 Task: Use the formula "COVARIANCE.P" in spreadsheet "Project portfolio".
Action: Mouse moved to (73, 329)
Screenshot: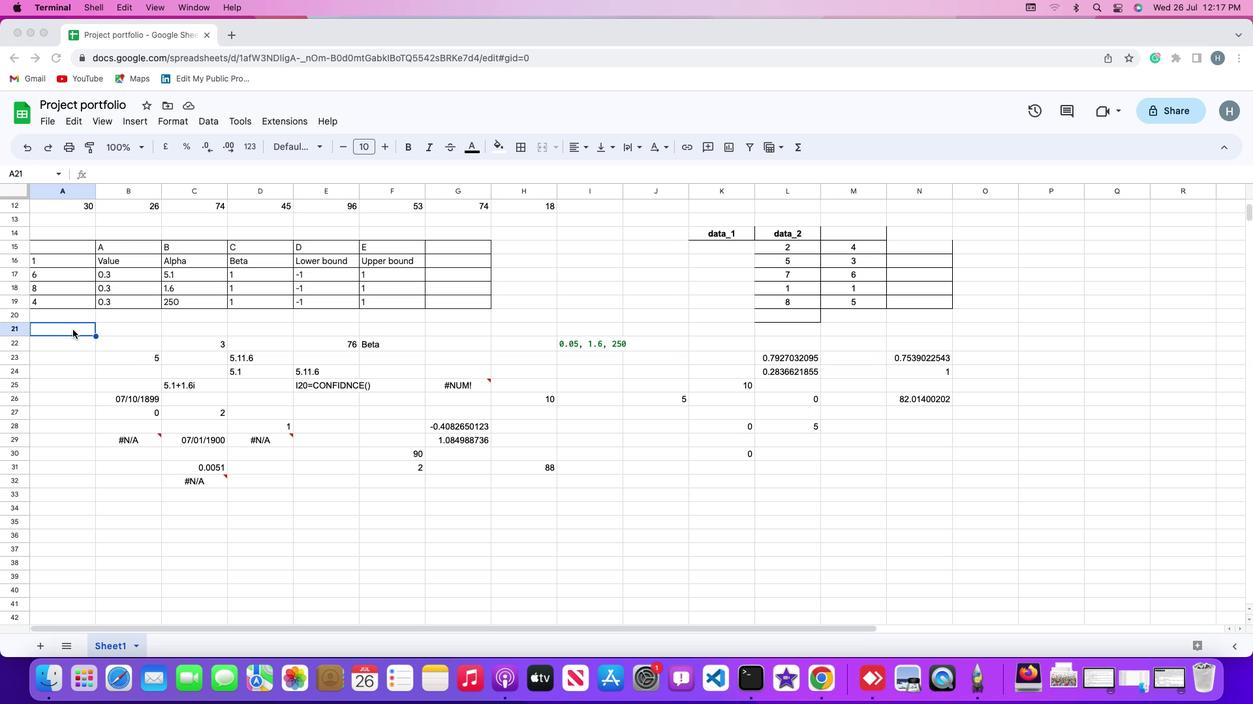 
Action: Mouse pressed left at (73, 329)
Screenshot: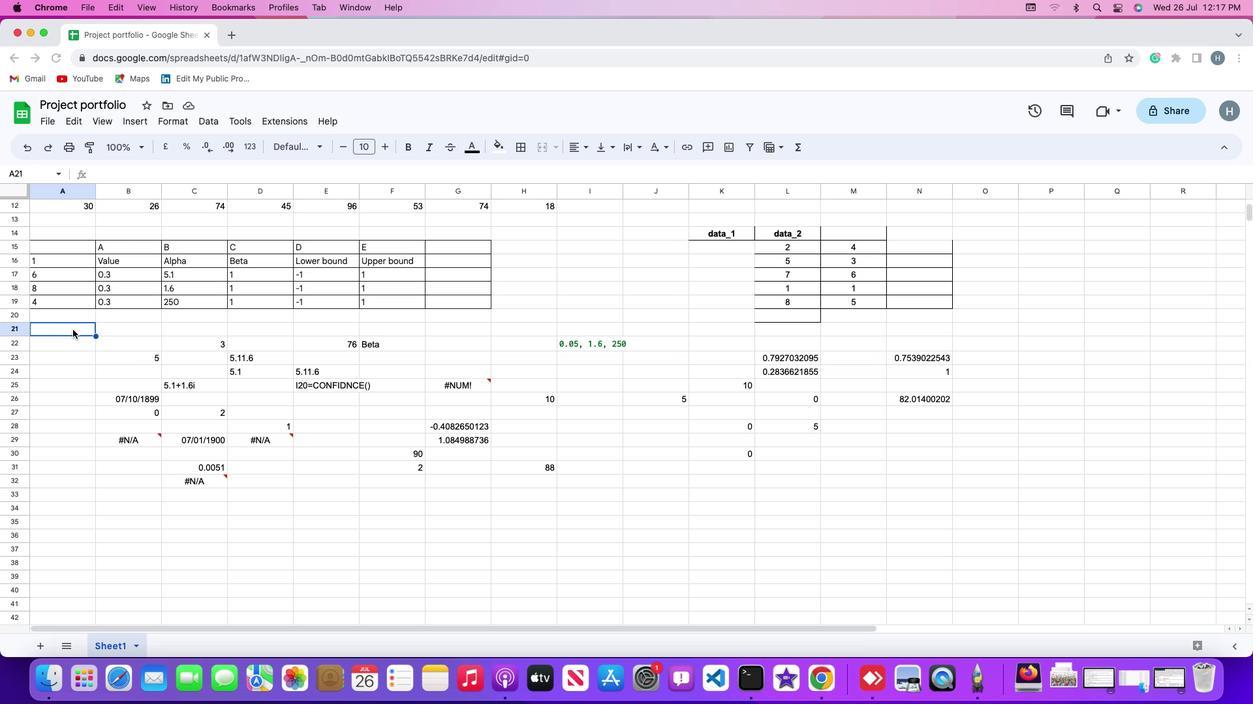 
Action: Mouse moved to (138, 120)
Screenshot: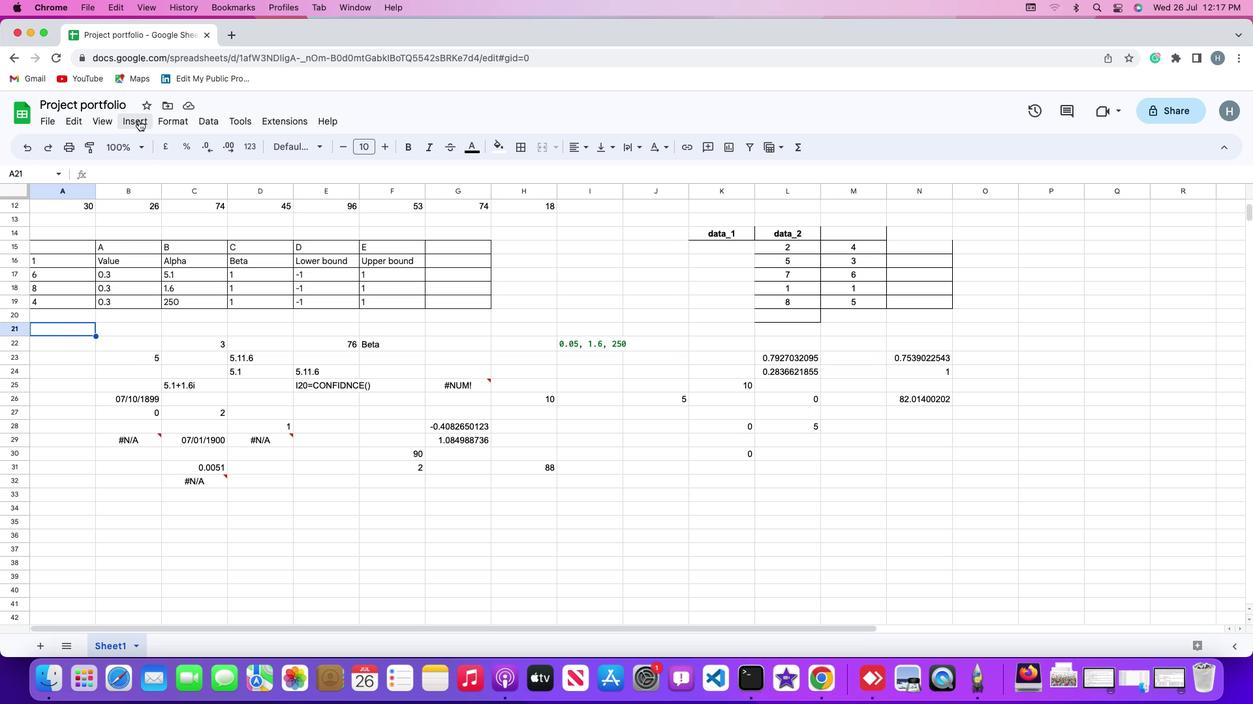 
Action: Mouse pressed left at (138, 120)
Screenshot: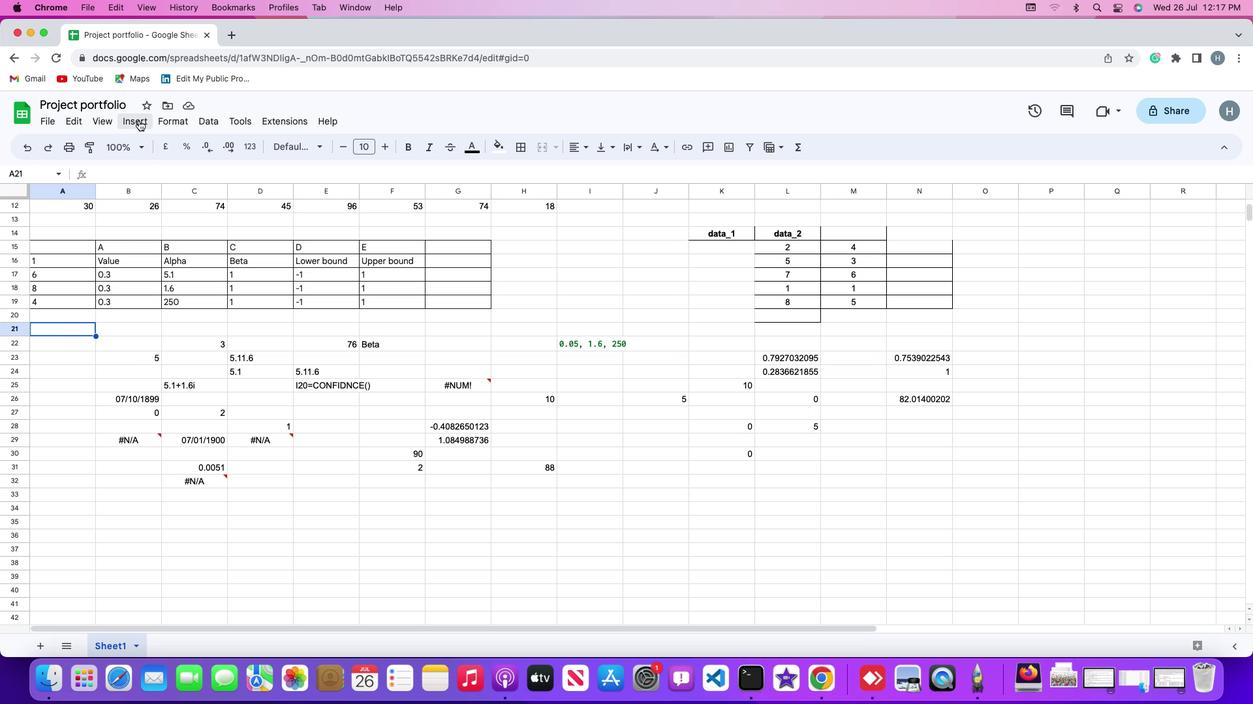 
Action: Mouse moved to (152, 336)
Screenshot: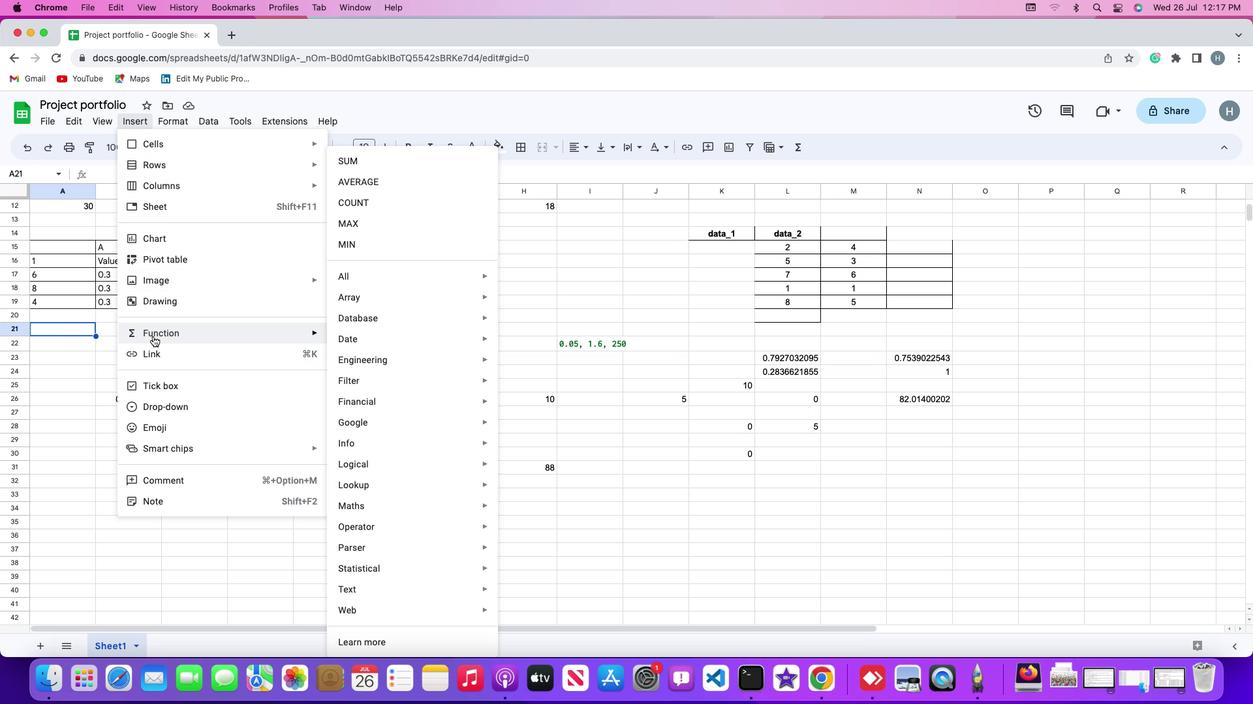 
Action: Mouse pressed left at (152, 336)
Screenshot: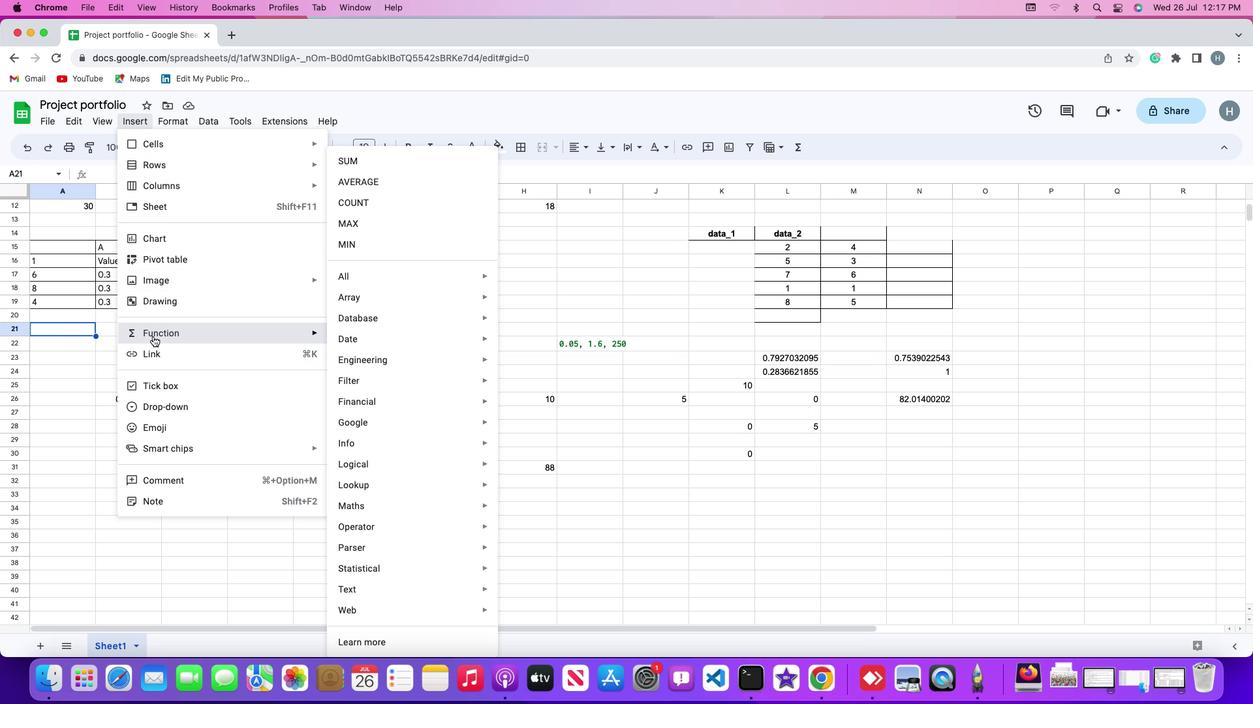 
Action: Mouse moved to (389, 279)
Screenshot: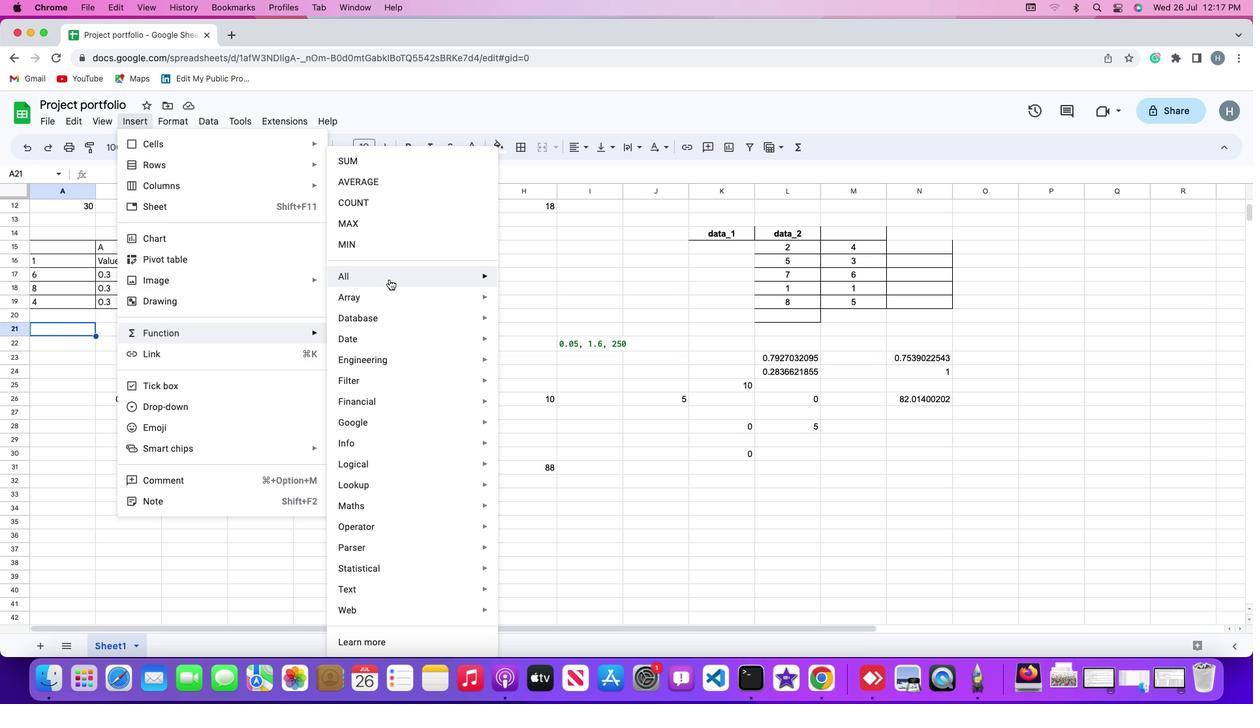 
Action: Mouse pressed left at (389, 279)
Screenshot: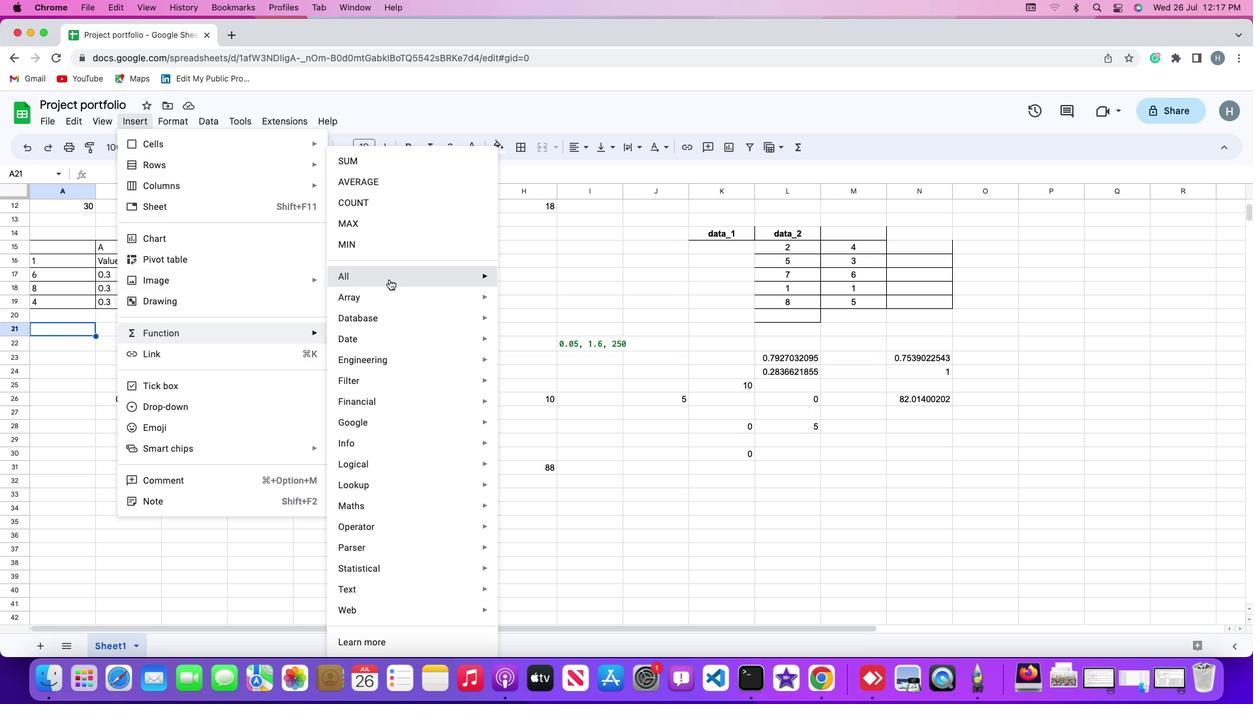 
Action: Mouse moved to (537, 338)
Screenshot: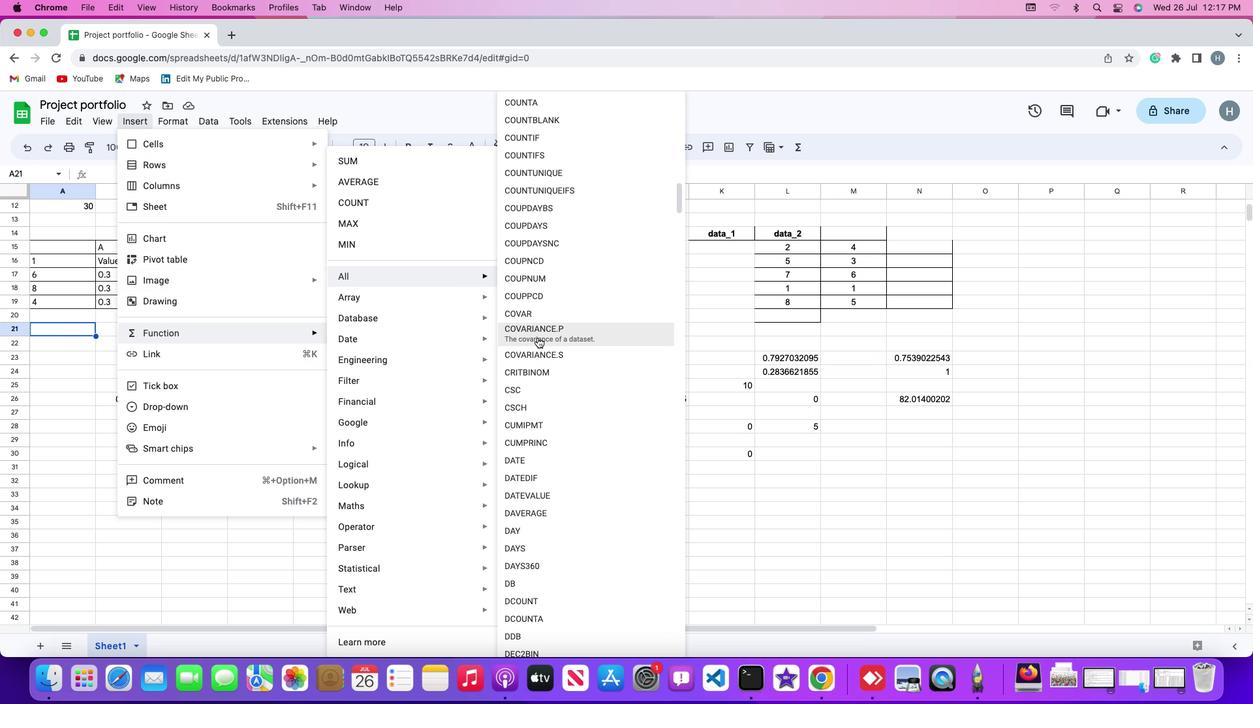 
Action: Mouse pressed left at (537, 338)
Screenshot: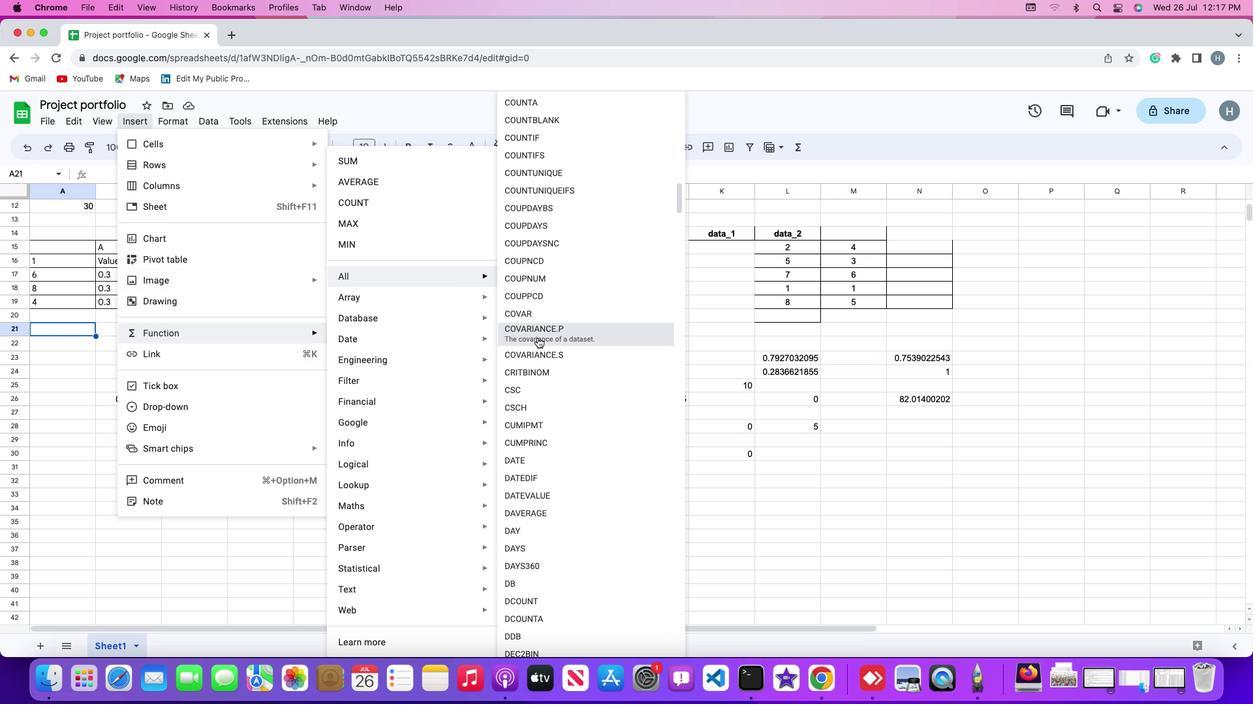 
Action: Mouse moved to (58, 276)
Screenshot: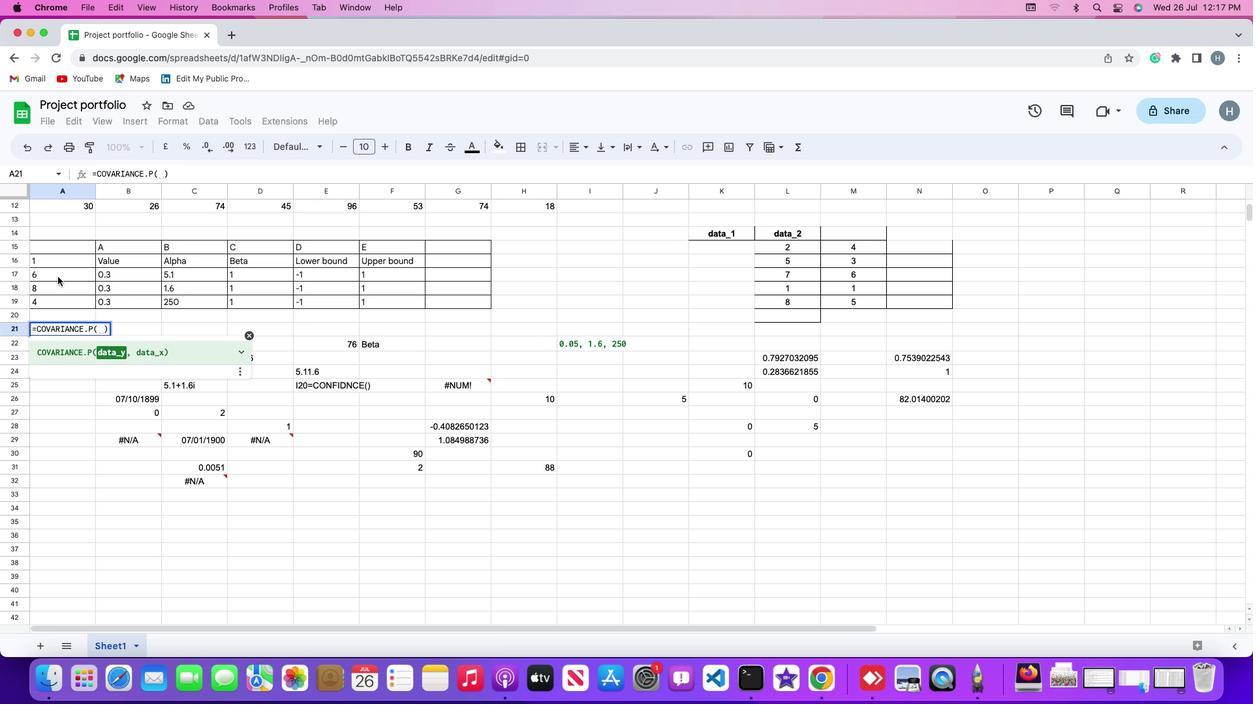 
Action: Mouse pressed left at (58, 276)
Screenshot: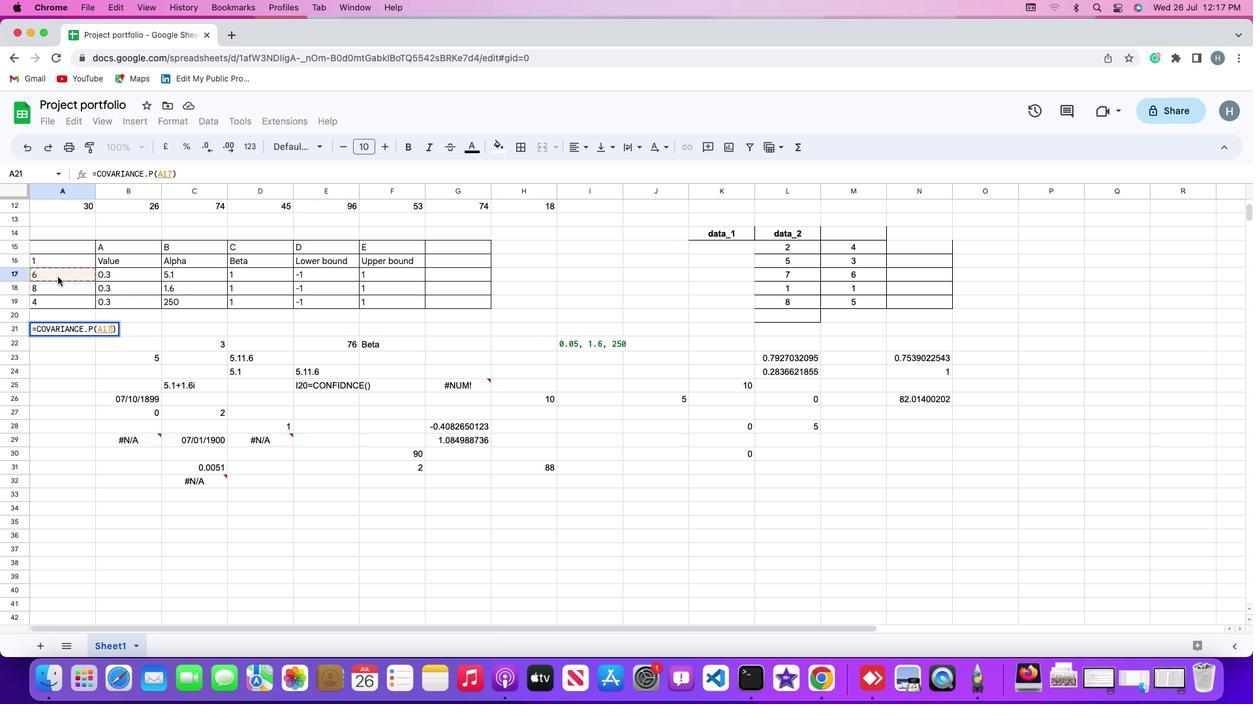 
Action: Mouse moved to (58, 277)
Screenshot: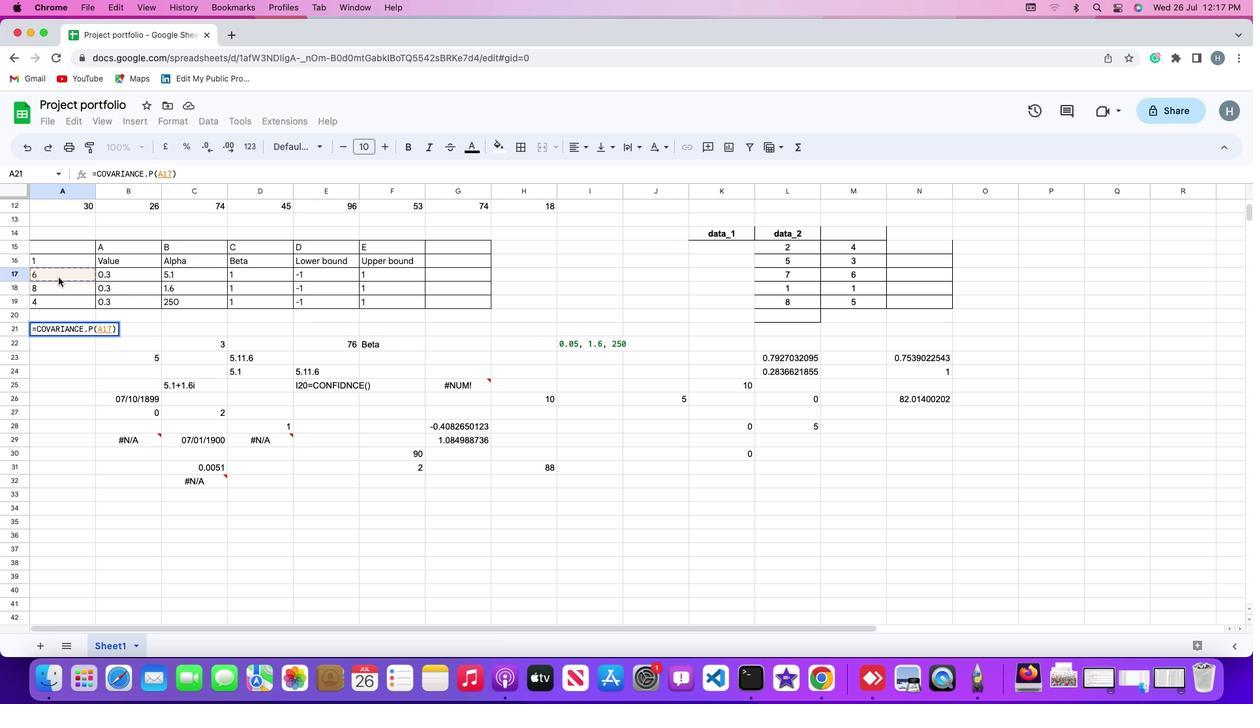 
Action: Key pressed ','
Screenshot: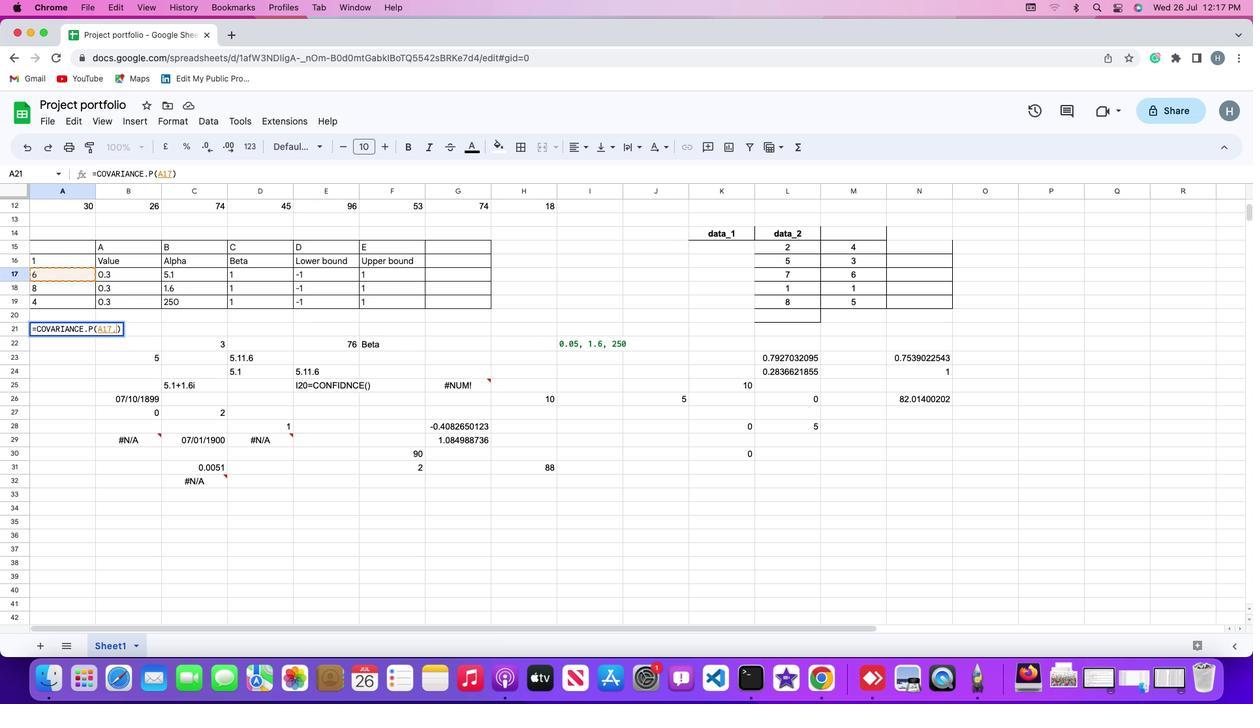 
Action: Mouse moved to (58, 293)
Screenshot: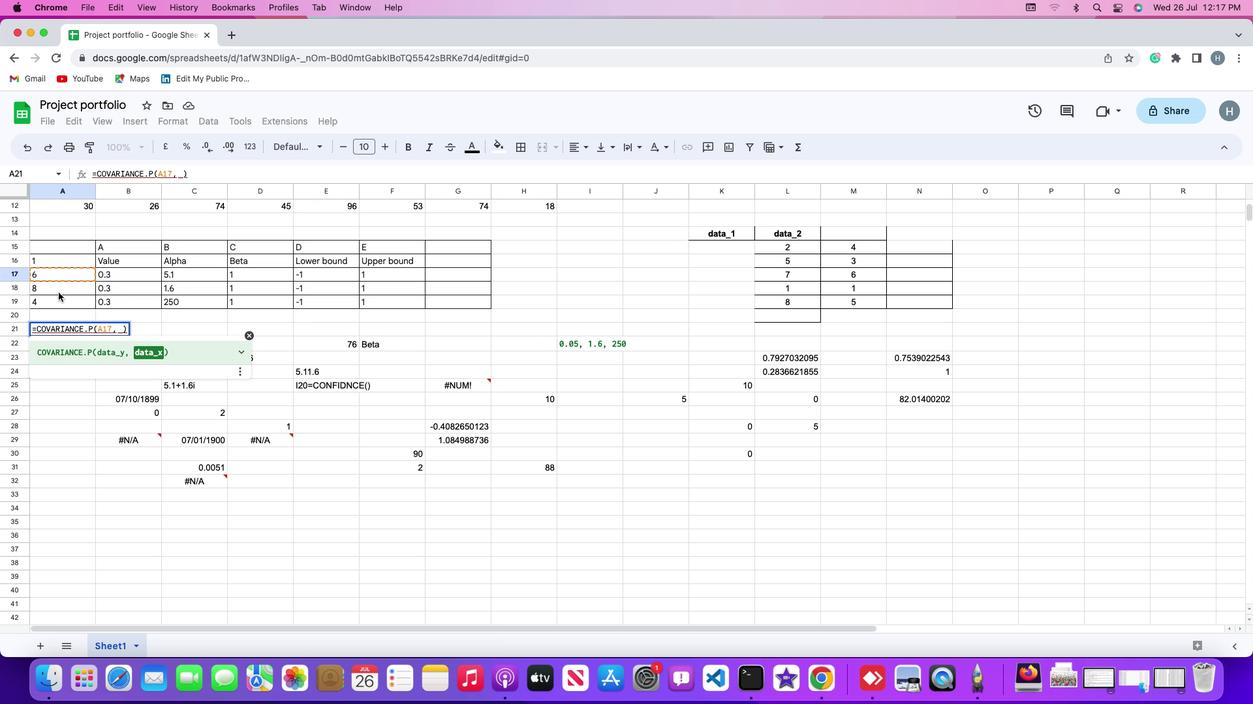 
Action: Mouse pressed left at (58, 293)
Screenshot: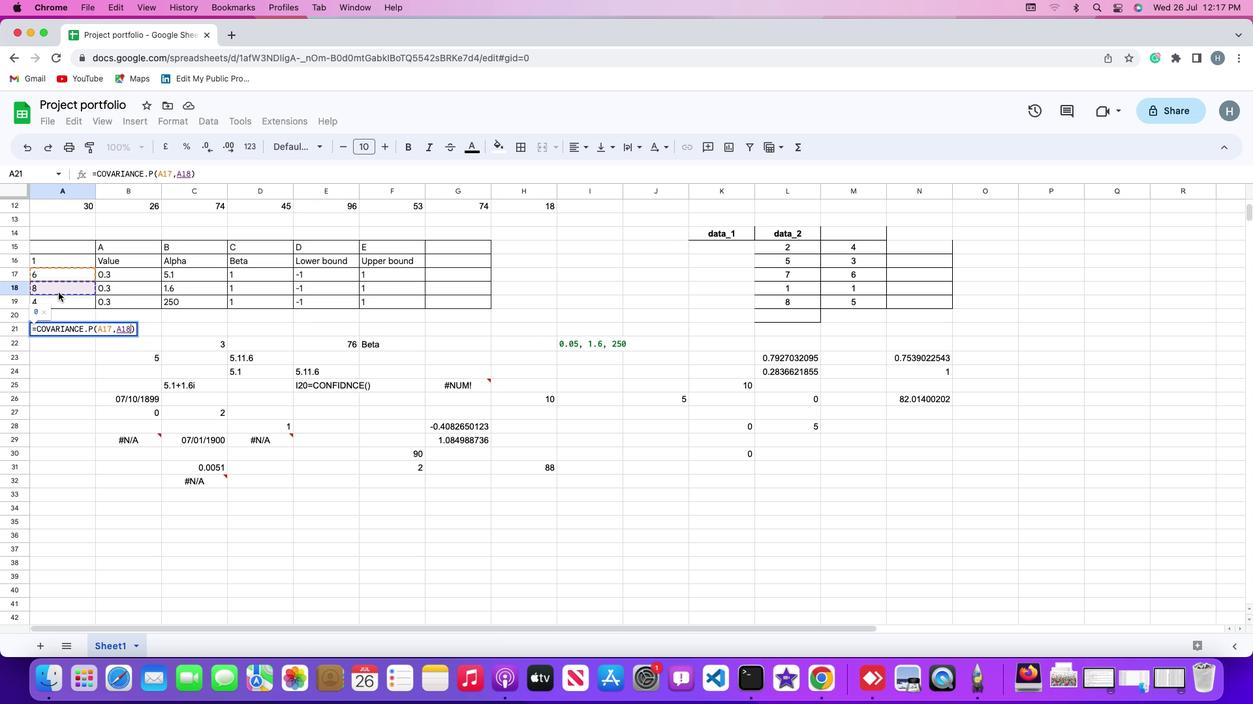 
Action: Mouse moved to (58, 292)
Screenshot: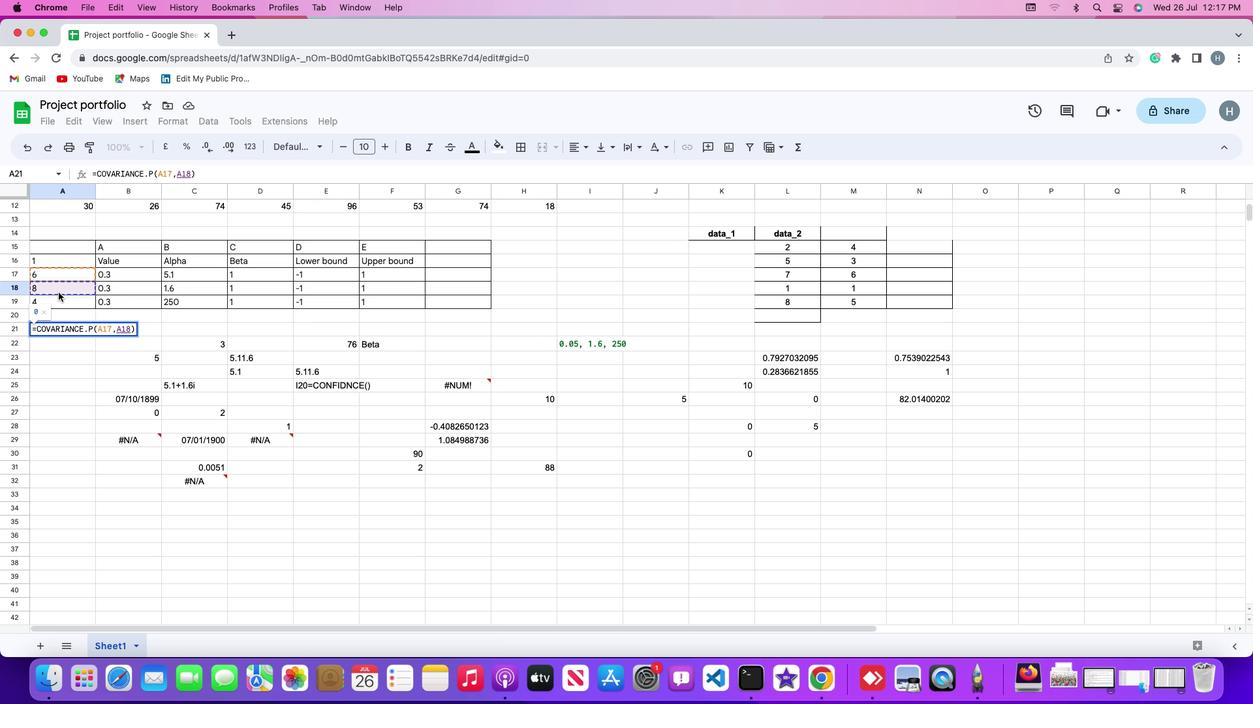 
Action: Key pressed Key.enter
Screenshot: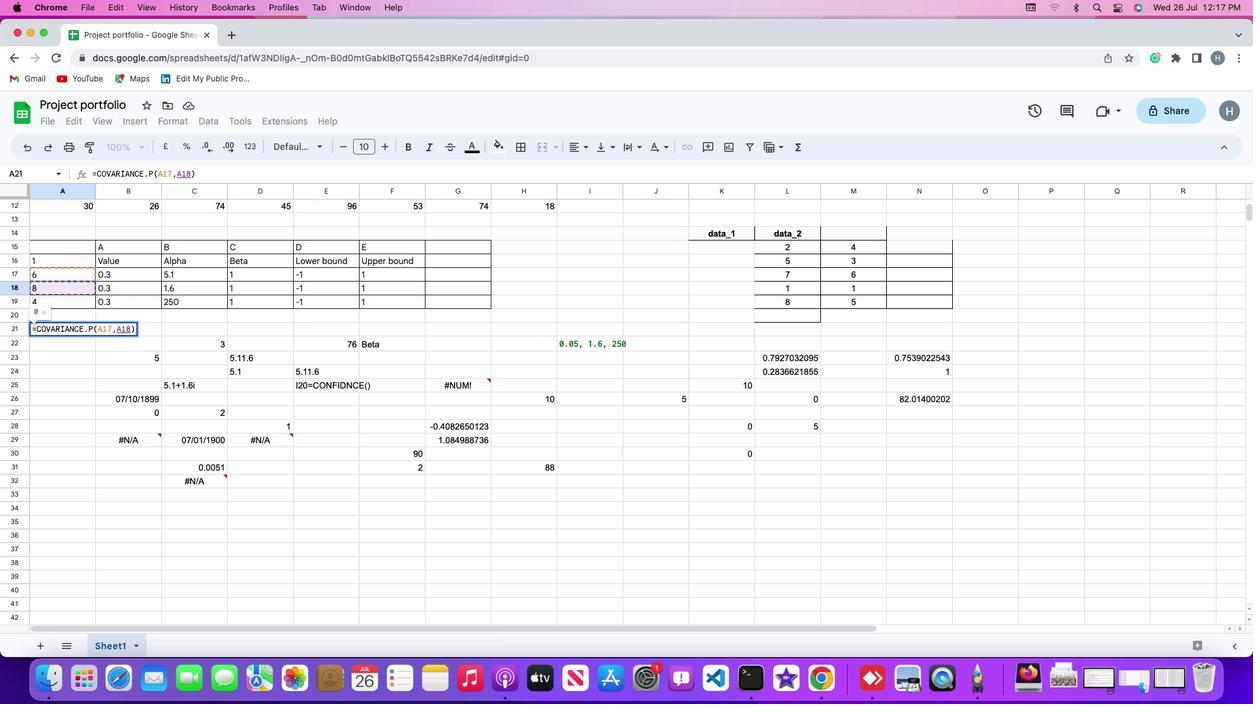 
